 Task: Add the description "You ain"t kill me unless you kill me." and apply the Custom angle as "30Â°".
Action: Mouse moved to (263, 149)
Screenshot: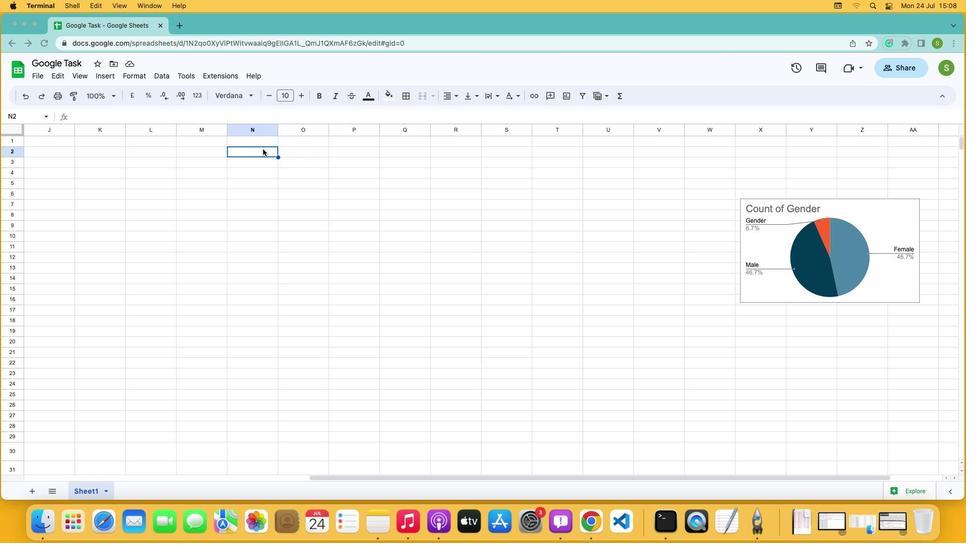 
Action: Mouse pressed left at (263, 149)
Screenshot: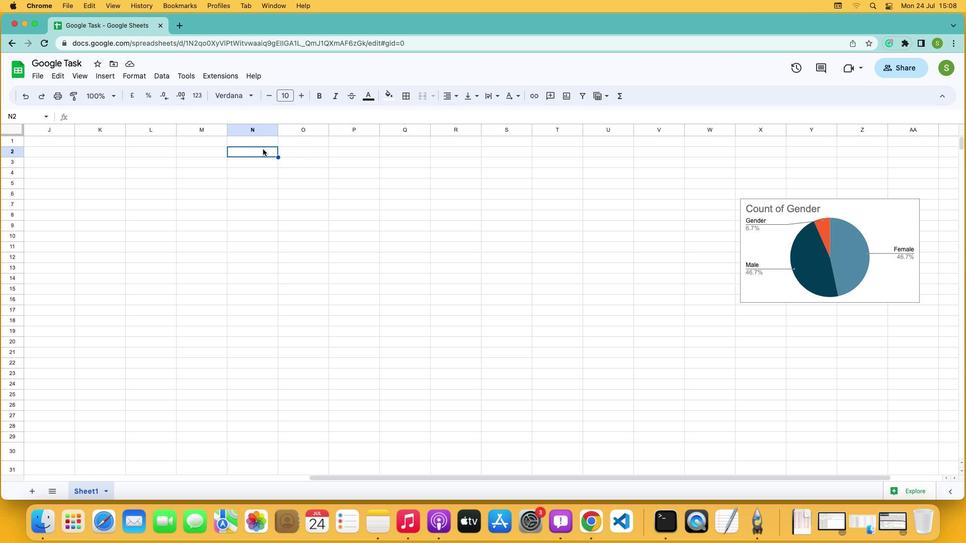 
Action: Mouse moved to (272, 150)
Screenshot: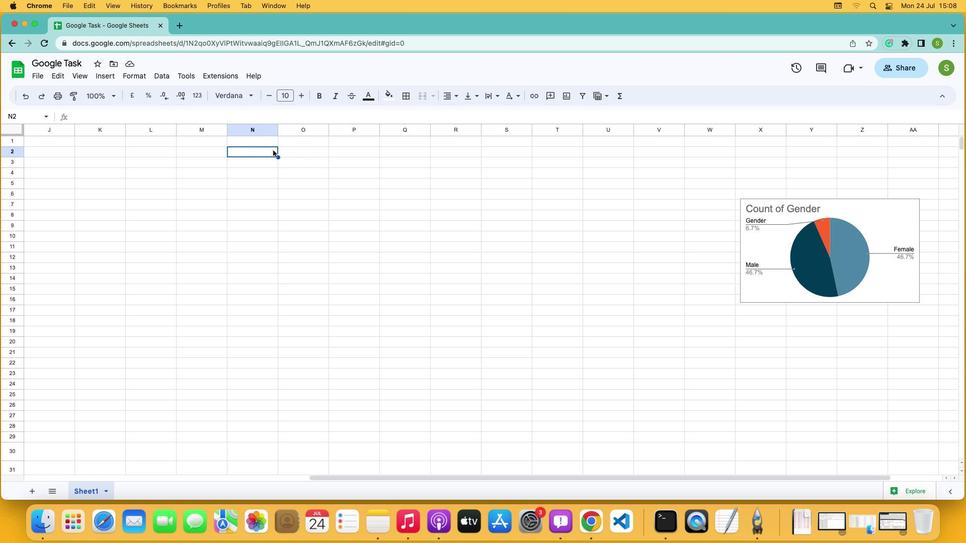 
Action: Key pressed Key.shift'Y''o''u'Key.space'a''i''n'Key.shift_r'"''t'Key.space'k''i''l''l'Key.space'm''e'Key.space'u''n''l''e''s''s'Key.space'y''o''u'Key.space'k''i''l''l'Key.space'm''e'
Screenshot: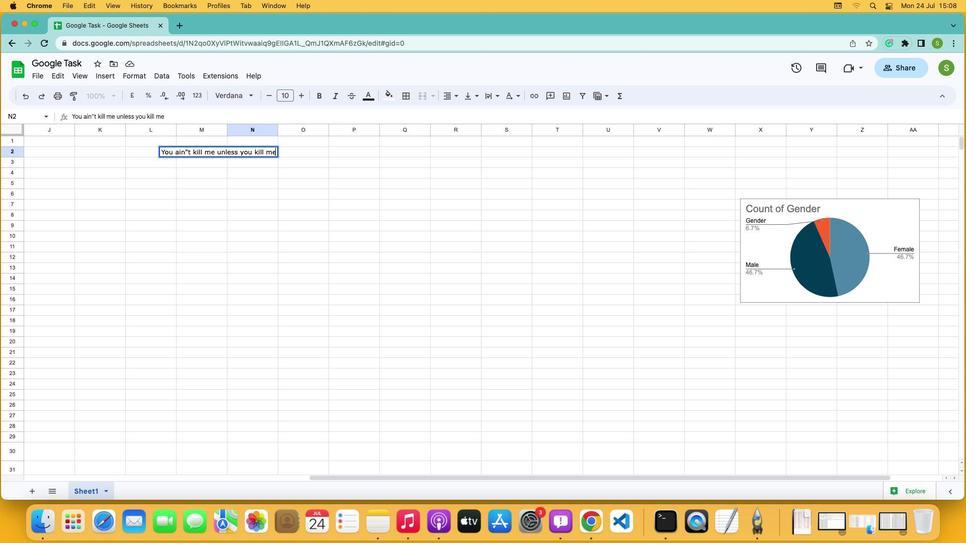 
Action: Mouse moved to (276, 152)
Screenshot: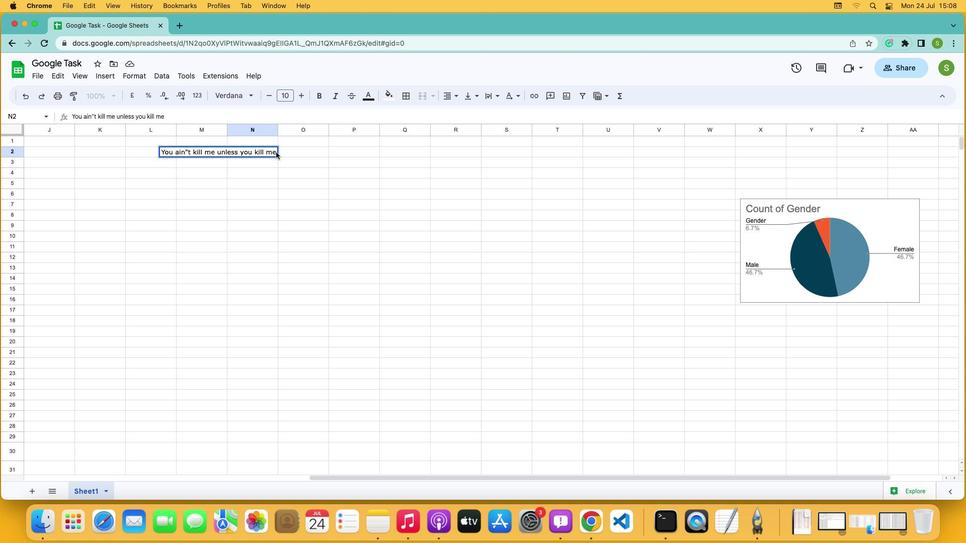 
Action: Mouse pressed left at (276, 152)
Screenshot: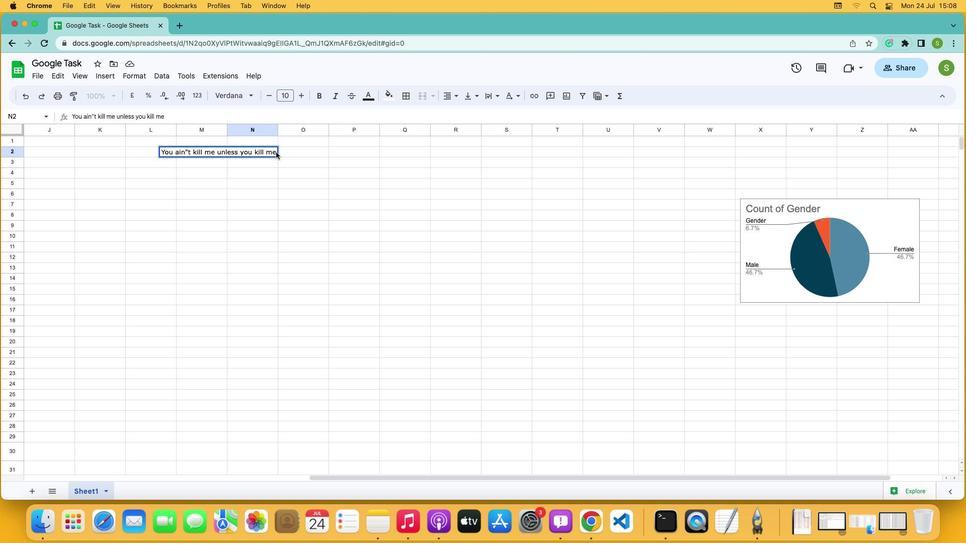
Action: Mouse moved to (273, 151)
Screenshot: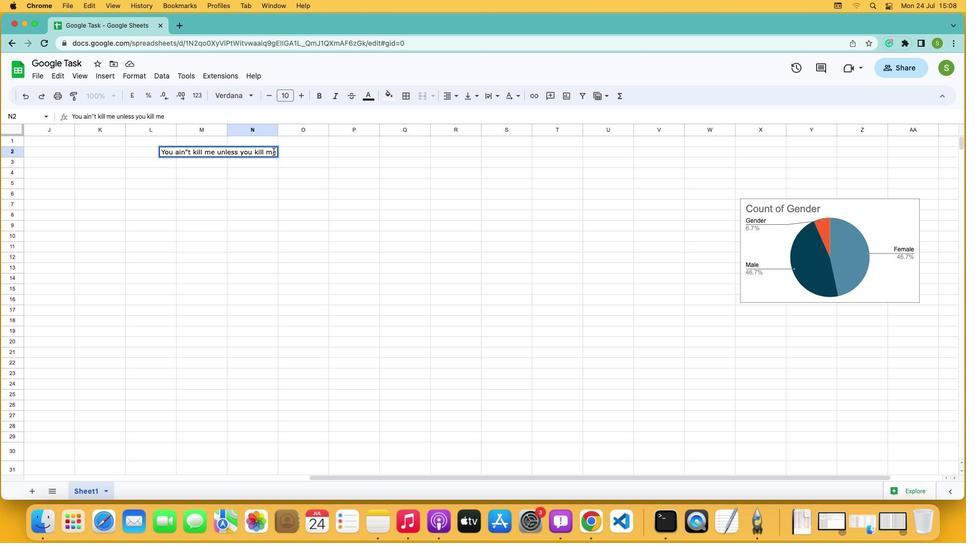 
Action: Mouse pressed left at (273, 151)
Screenshot: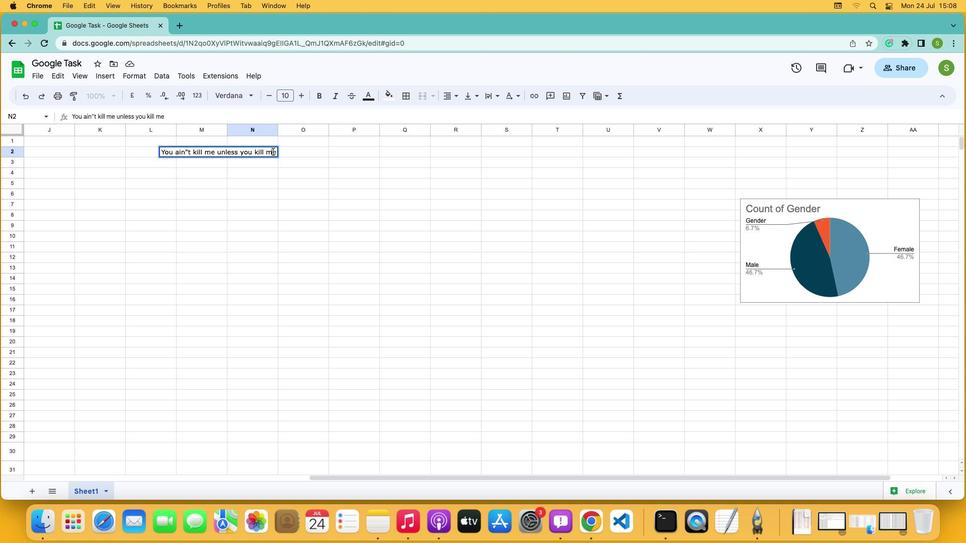 
Action: Mouse moved to (274, 152)
Screenshot: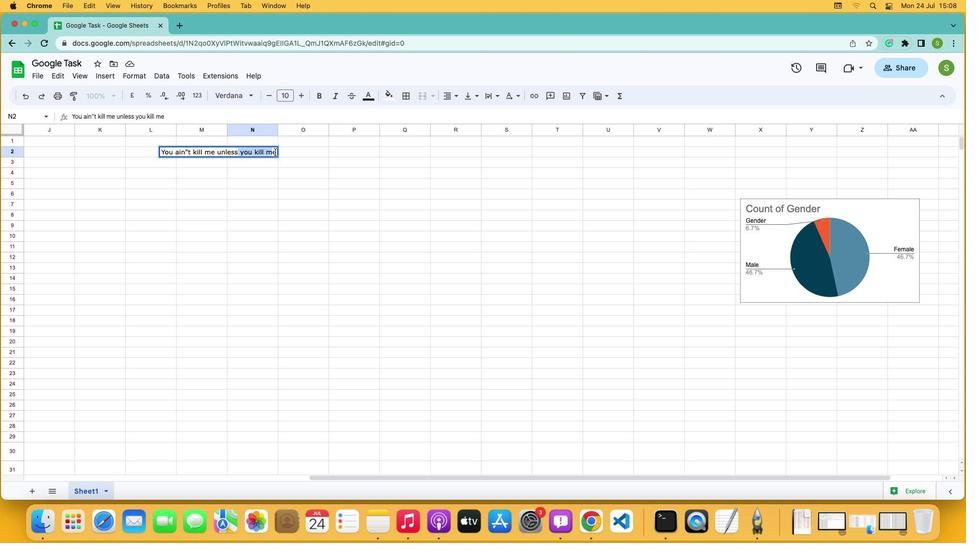 
Action: Mouse pressed left at (274, 152)
Screenshot: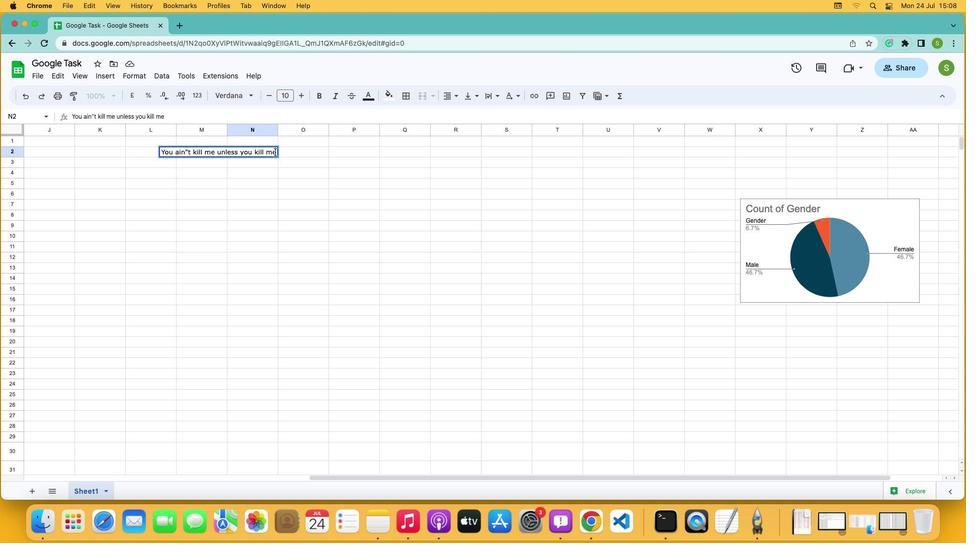 
Action: Mouse moved to (517, 94)
Screenshot: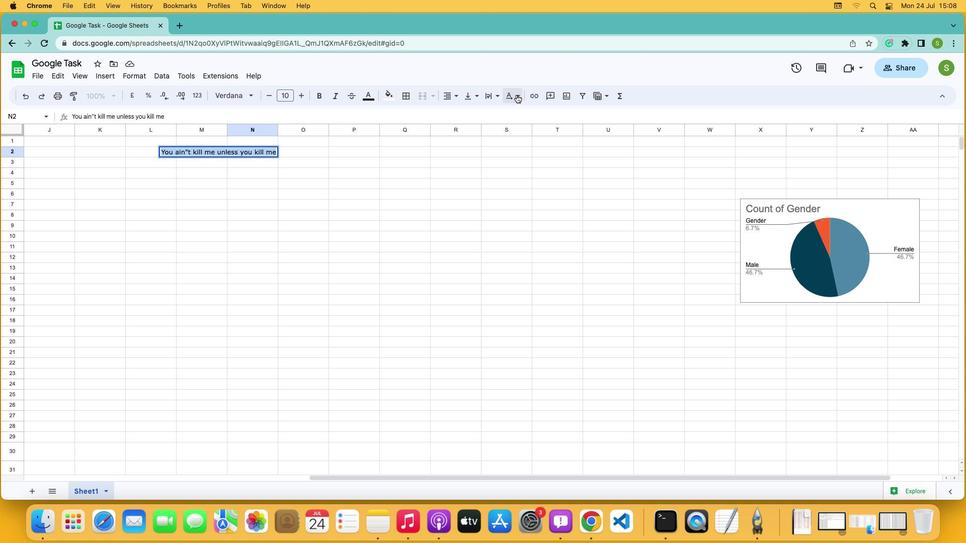 
Action: Mouse pressed left at (517, 94)
Screenshot: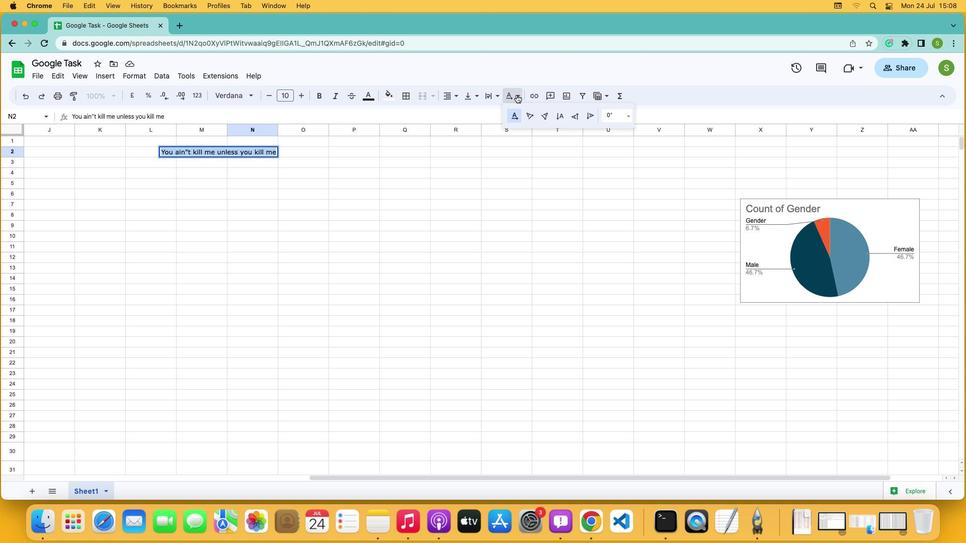 
Action: Mouse moved to (625, 116)
Screenshot: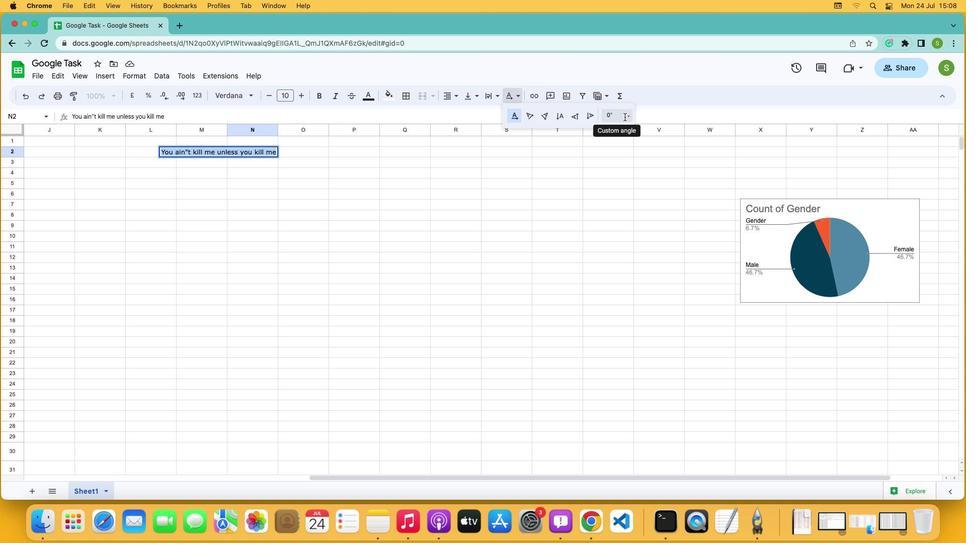 
Action: Mouse pressed left at (625, 116)
Screenshot: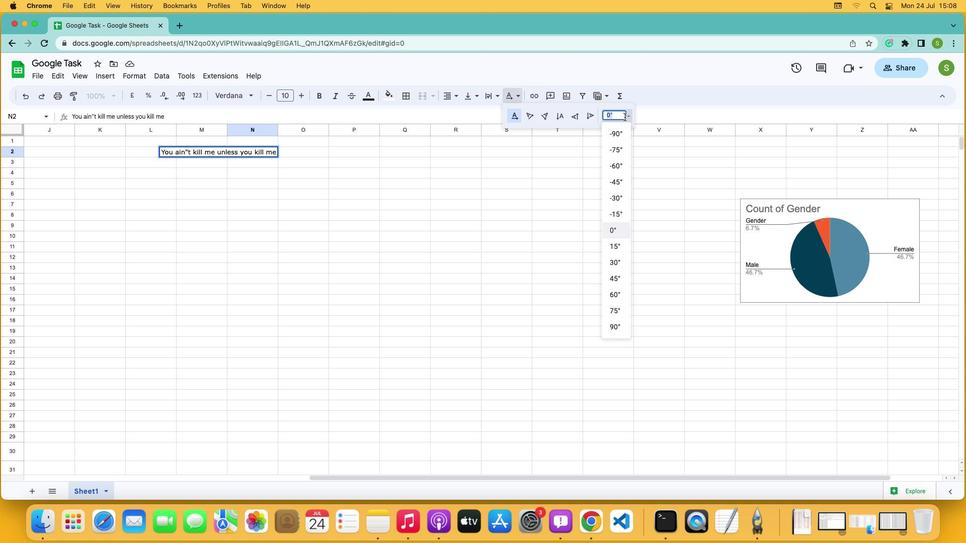 
Action: Mouse moved to (617, 264)
Screenshot: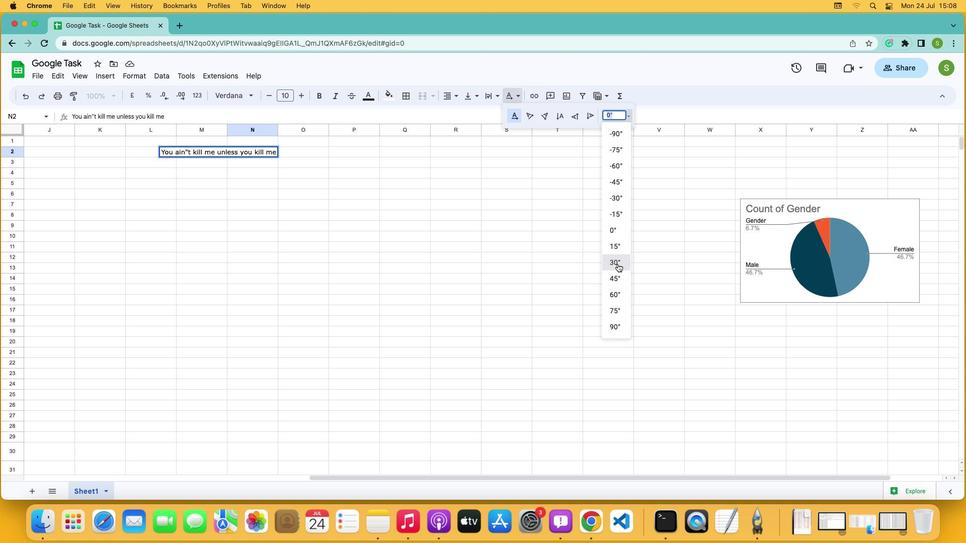 
Action: Mouse pressed left at (617, 264)
Screenshot: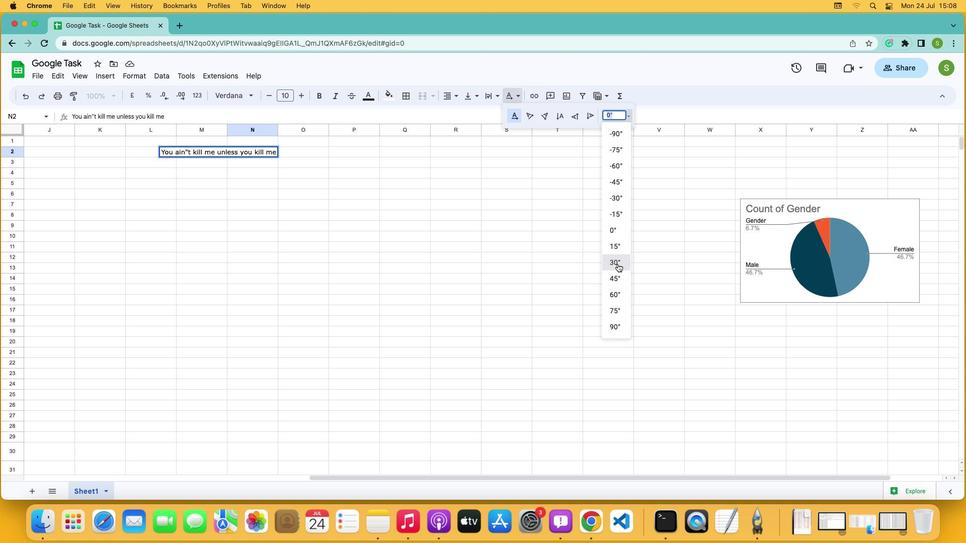 
Action: Mouse moved to (618, 264)
Screenshot: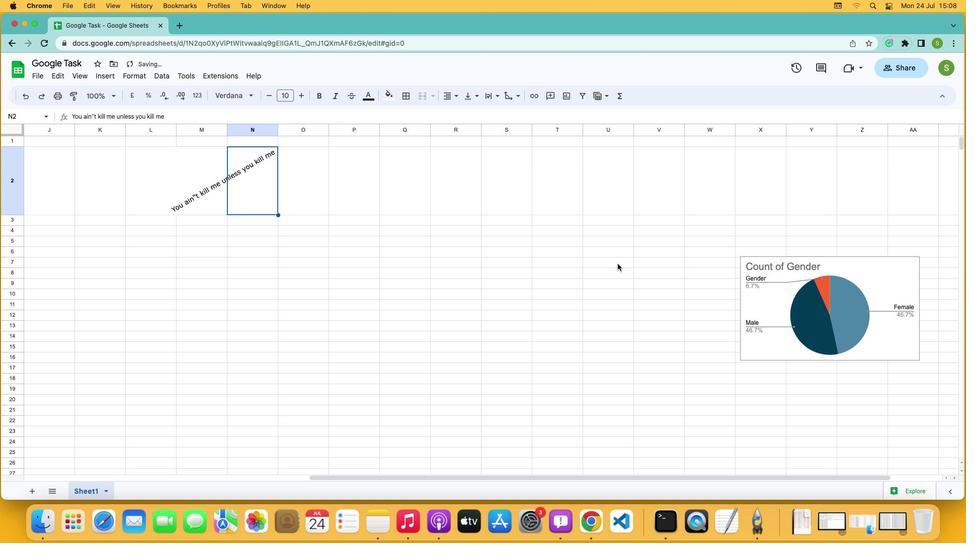 
